 Task: Open a blank sheet, save the file as Emily Add the quote 'Life is a journey, not a destination.'Life is a journey, not a destination.  Apply font style Apply font style Bodoni MT Poster Compressed and font size 18 Align the text to the Left .Change the text color to  Light Red
Action: Mouse moved to (24, 17)
Screenshot: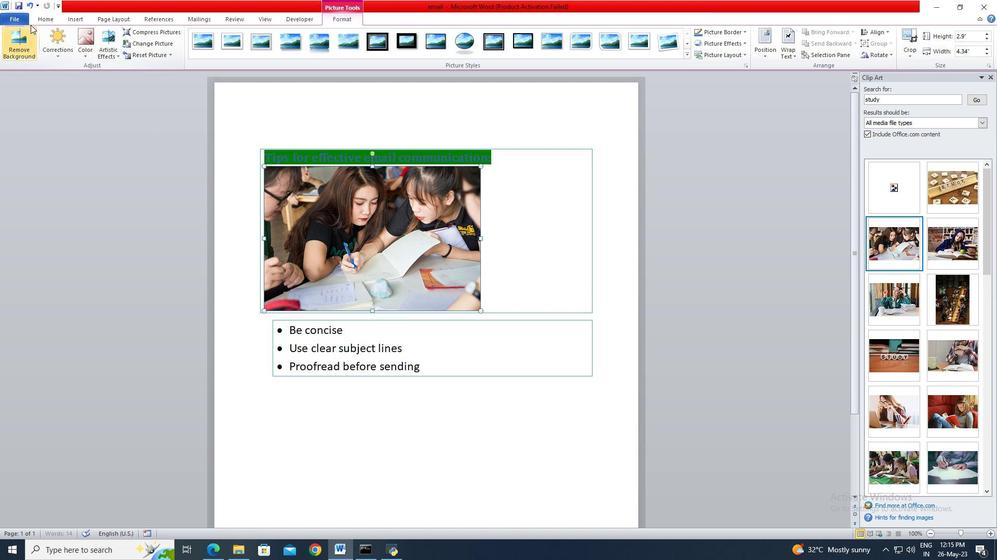 
Action: Mouse pressed left at (24, 17)
Screenshot: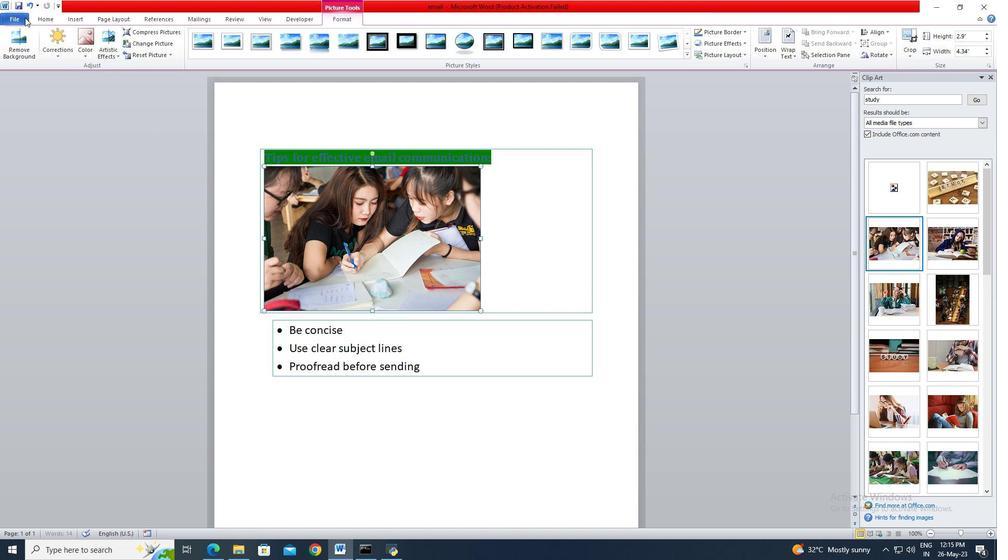 
Action: Mouse moved to (20, 135)
Screenshot: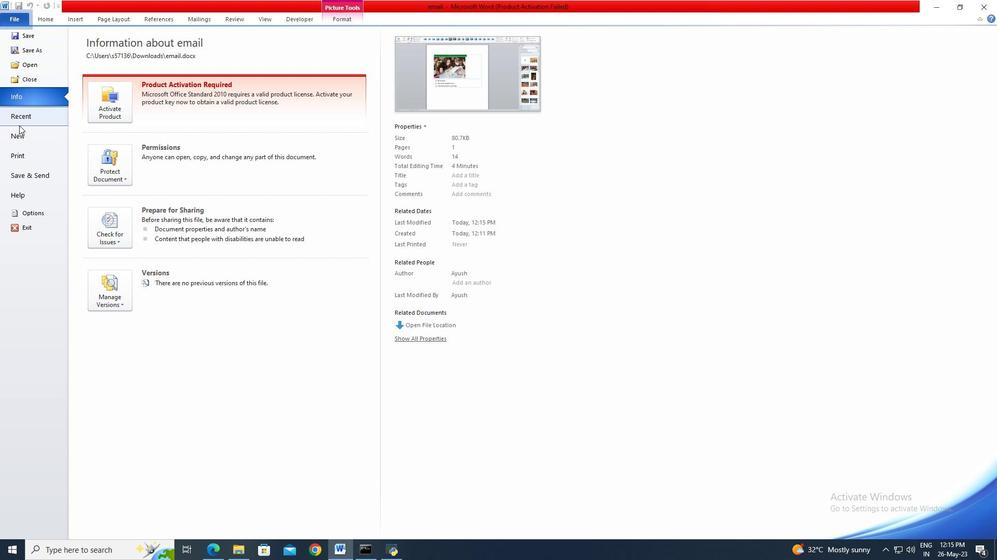 
Action: Mouse pressed left at (20, 135)
Screenshot: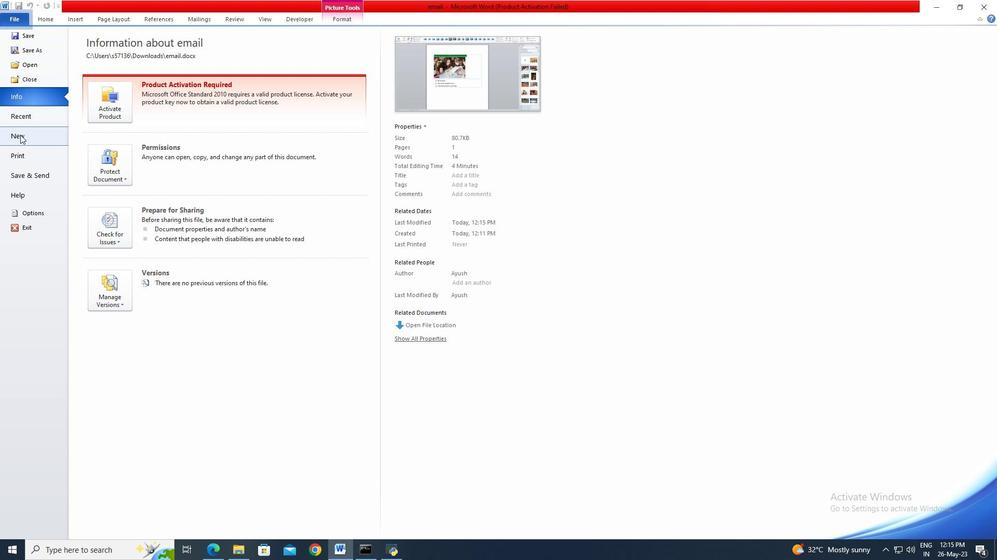 
Action: Mouse moved to (514, 260)
Screenshot: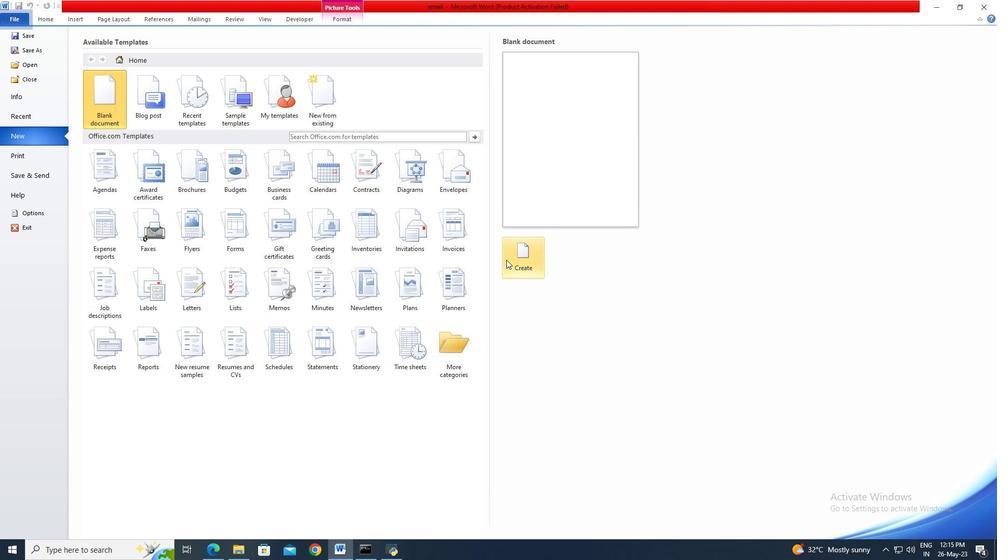
Action: Mouse pressed left at (514, 260)
Screenshot: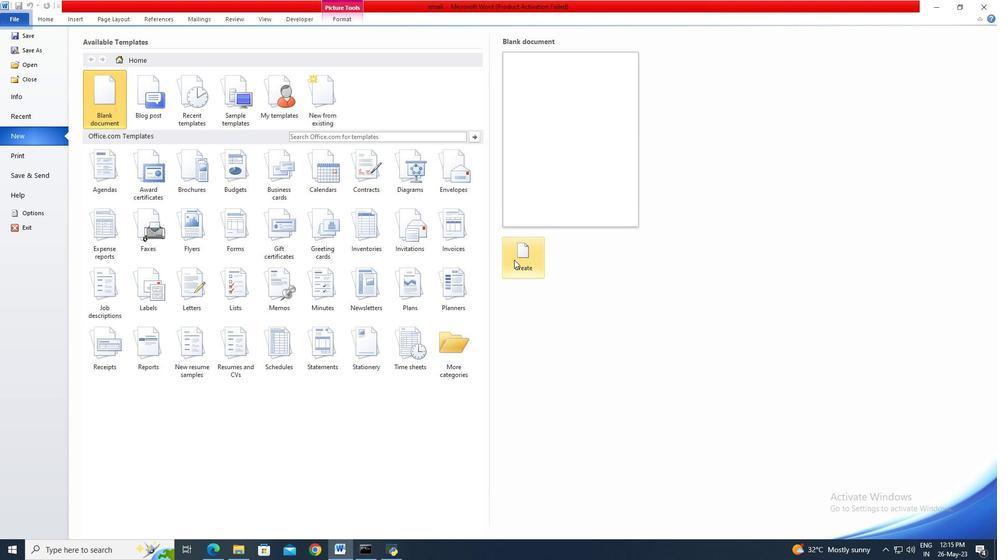 
Action: Mouse moved to (26, 22)
Screenshot: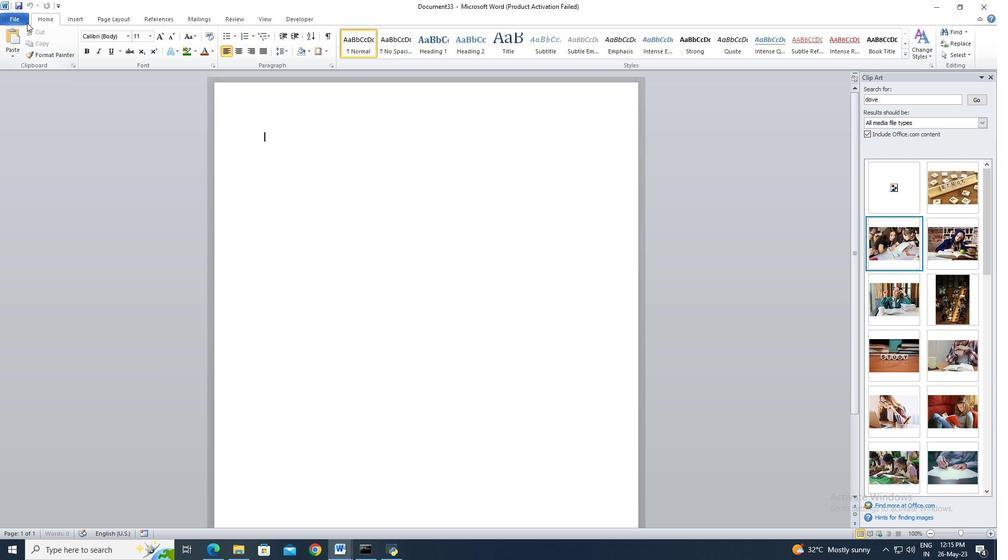 
Action: Mouse pressed left at (26, 22)
Screenshot: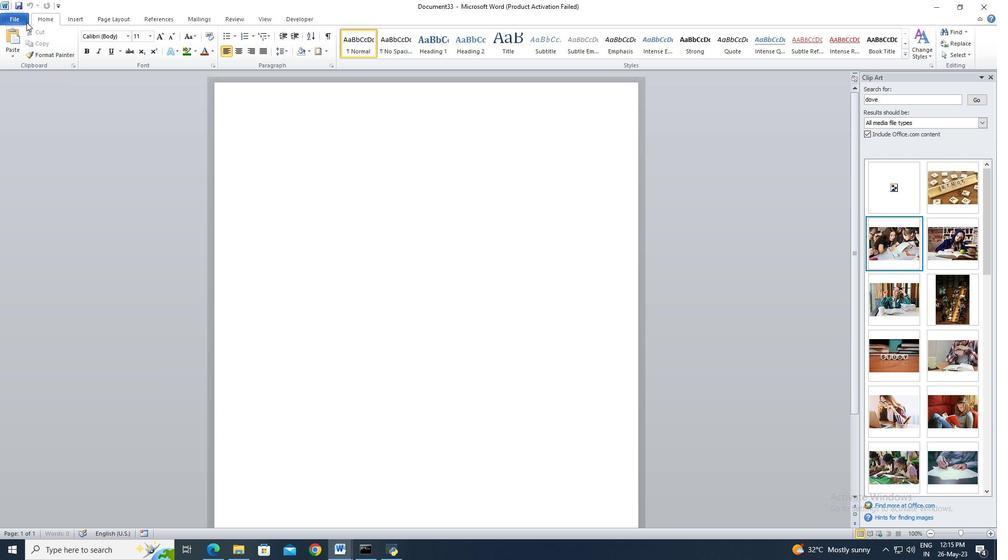 
Action: Mouse moved to (27, 48)
Screenshot: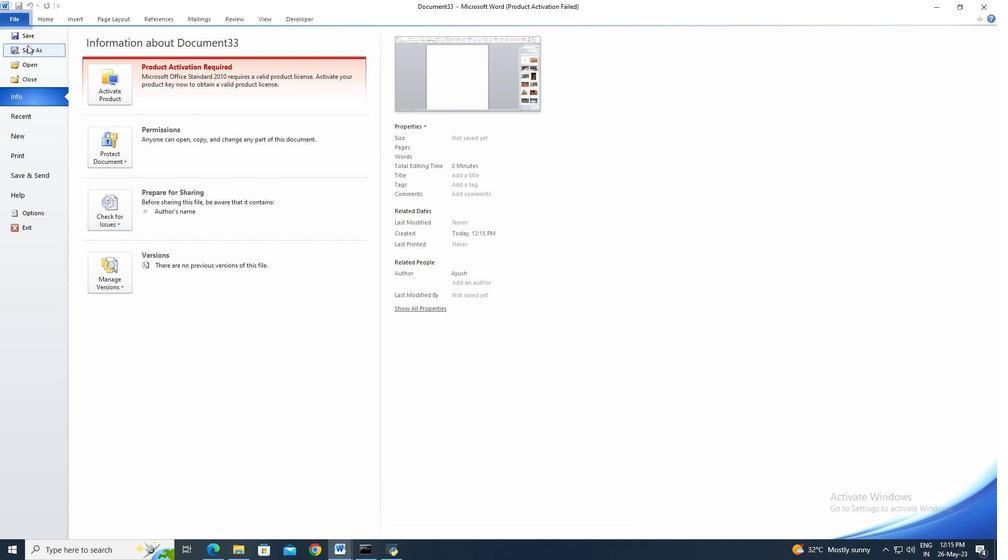 
Action: Mouse pressed left at (27, 48)
Screenshot: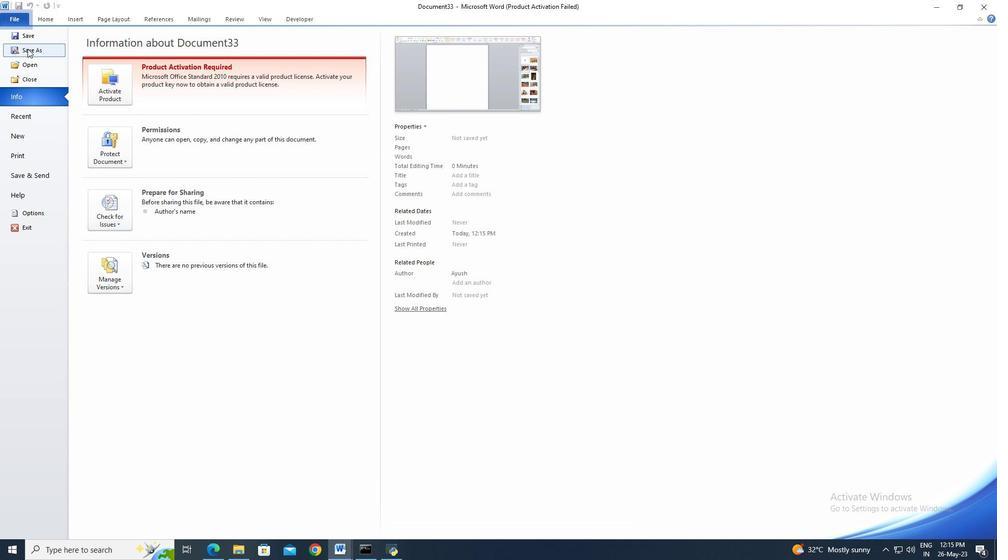 
Action: Mouse moved to (57, 116)
Screenshot: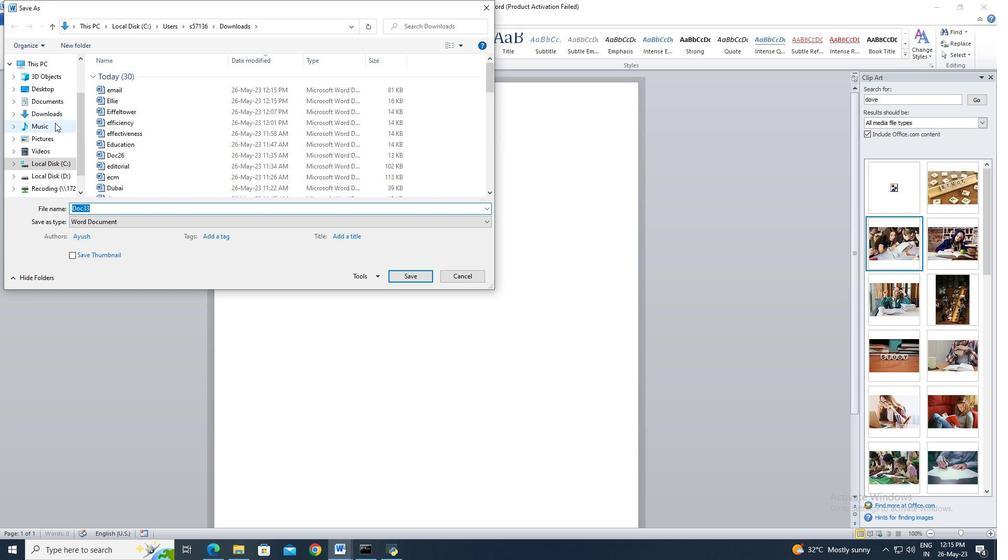 
Action: Mouse pressed left at (57, 116)
Screenshot: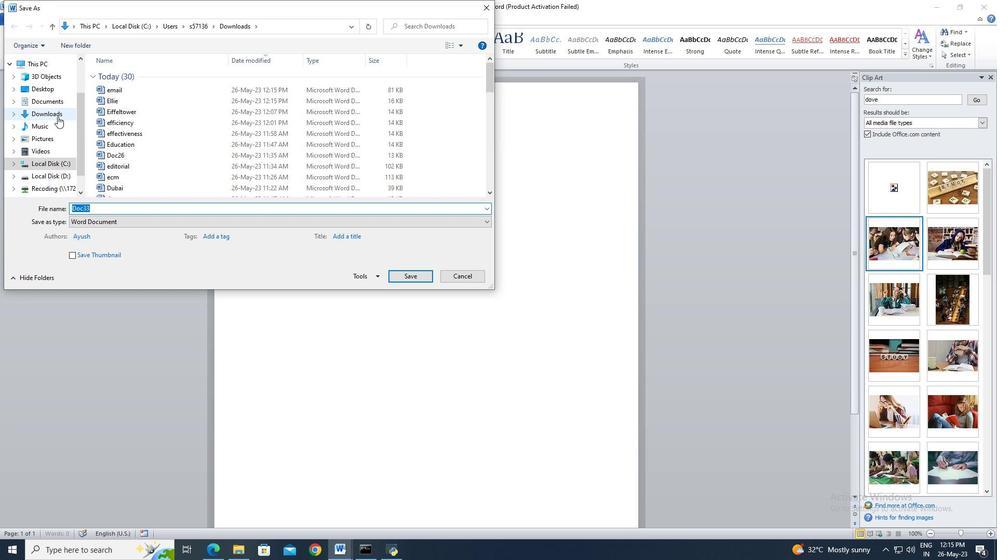 
Action: Mouse moved to (98, 208)
Screenshot: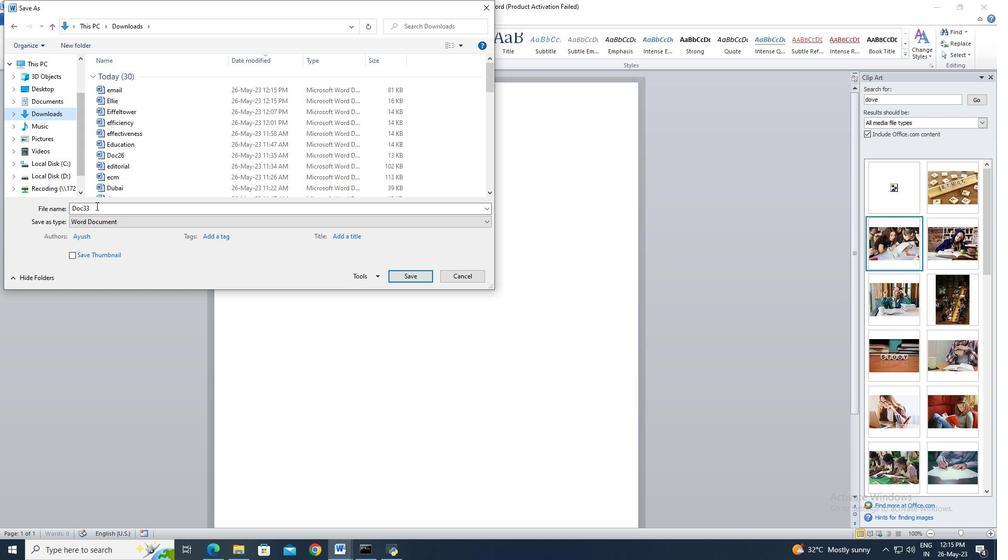 
Action: Mouse pressed left at (98, 208)
Screenshot: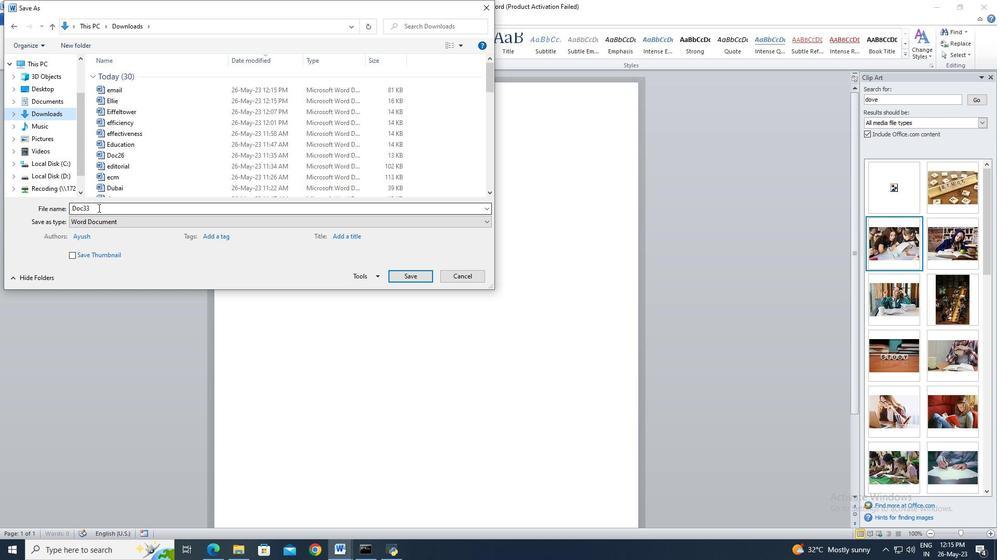 
Action: Key pressed <Key.shift>Emily
Screenshot: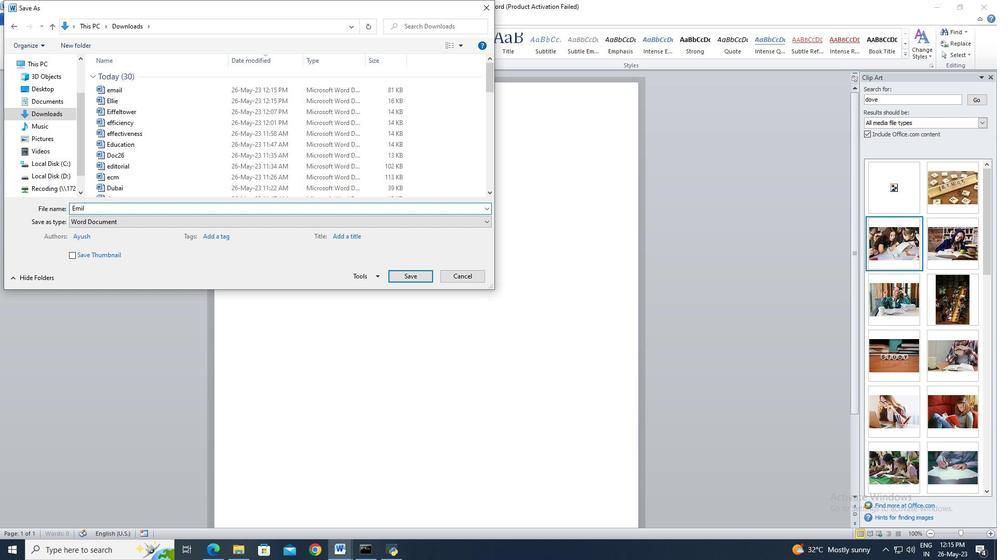 
Action: Mouse moved to (396, 277)
Screenshot: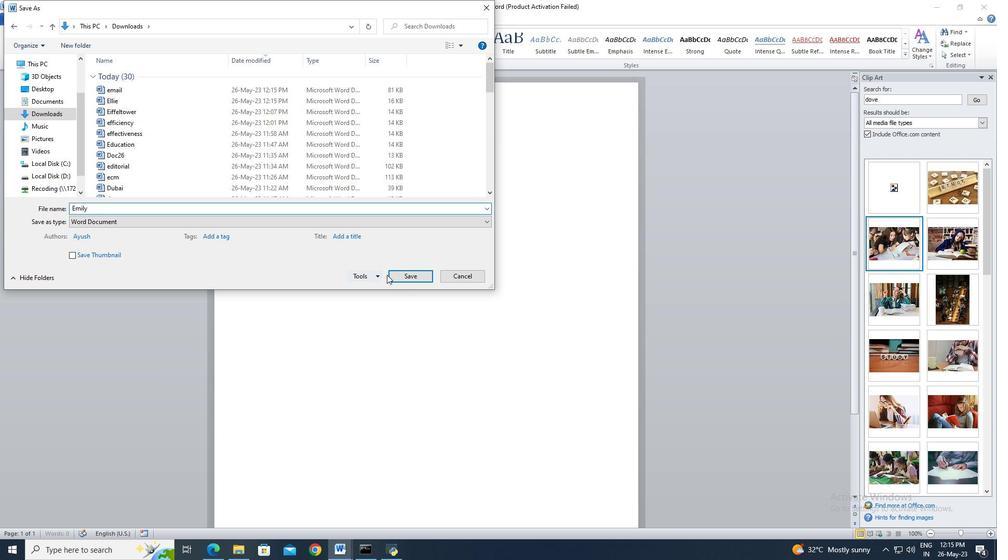 
Action: Mouse pressed left at (396, 277)
Screenshot: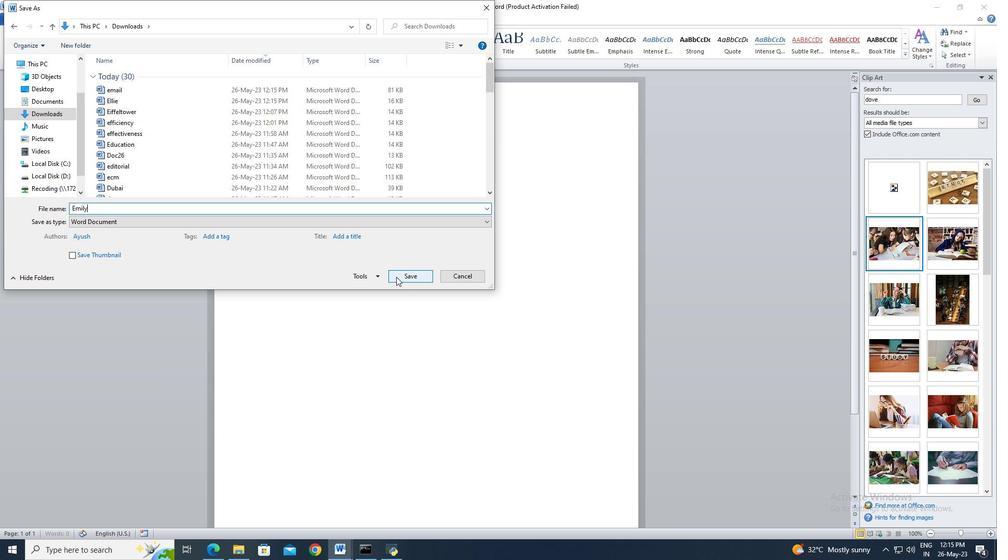 
Action: Mouse moved to (322, 155)
Screenshot: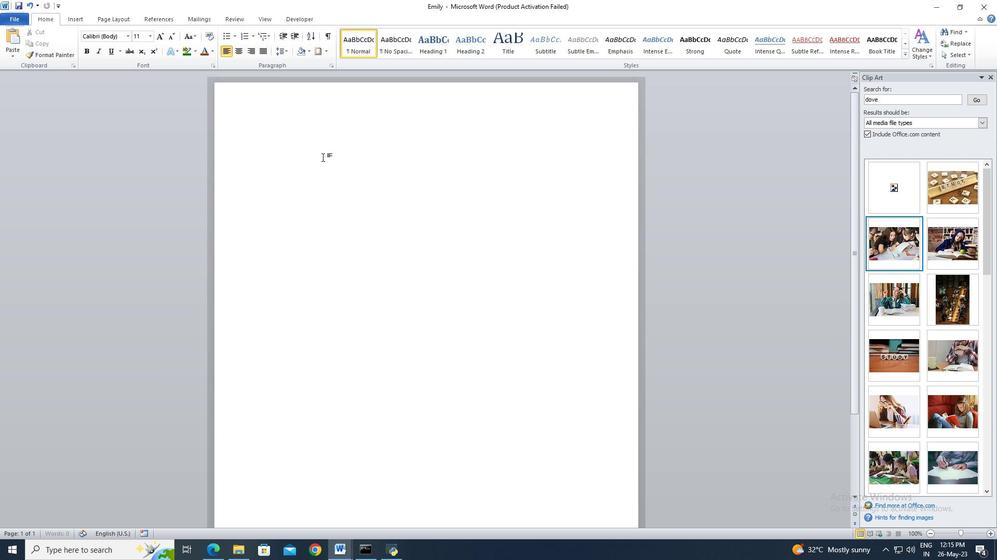 
Action: Mouse pressed left at (322, 155)
Screenshot: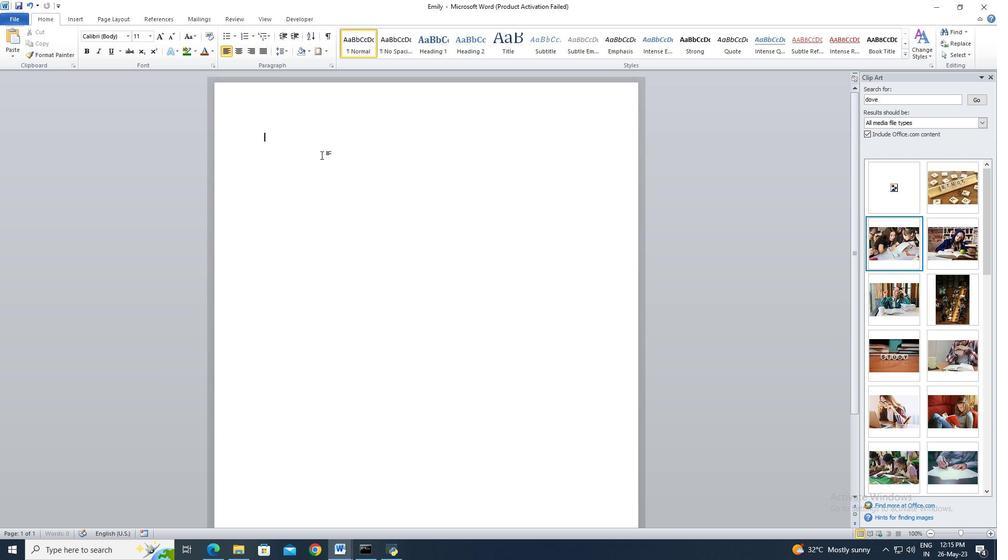 
Action: Key pressed <Key.shift>"<Key.shift>Life<Key.space><Key.backspace><Key.backspace>ife<Key.space>is<Key.space>a<Key.space><Key.space>journeey<Key.space><Key.backspace>,<Key.space>nnot<Key.space>a<Key.space>destttinaatioon.<Key.shift>"
Screenshot: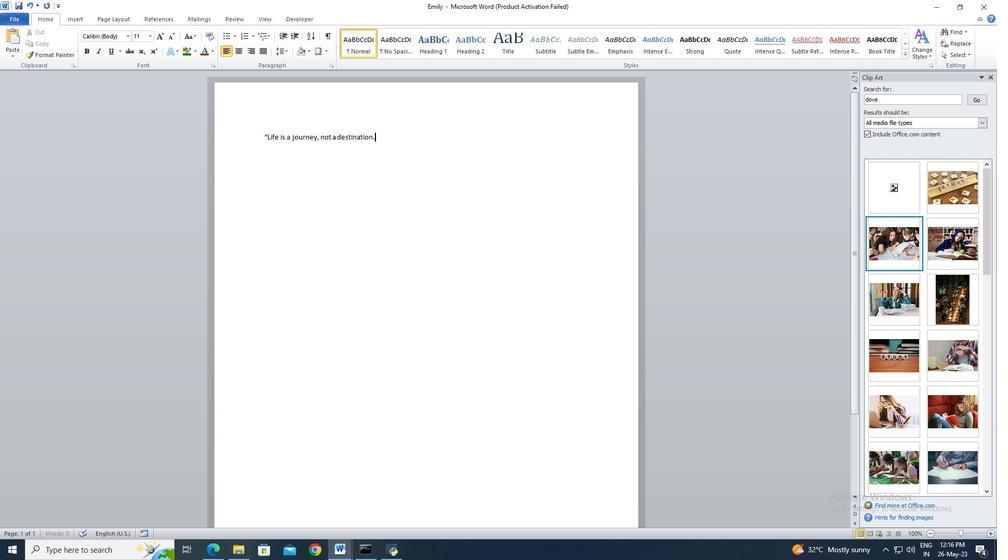 
Action: Mouse moved to (261, 137)
Screenshot: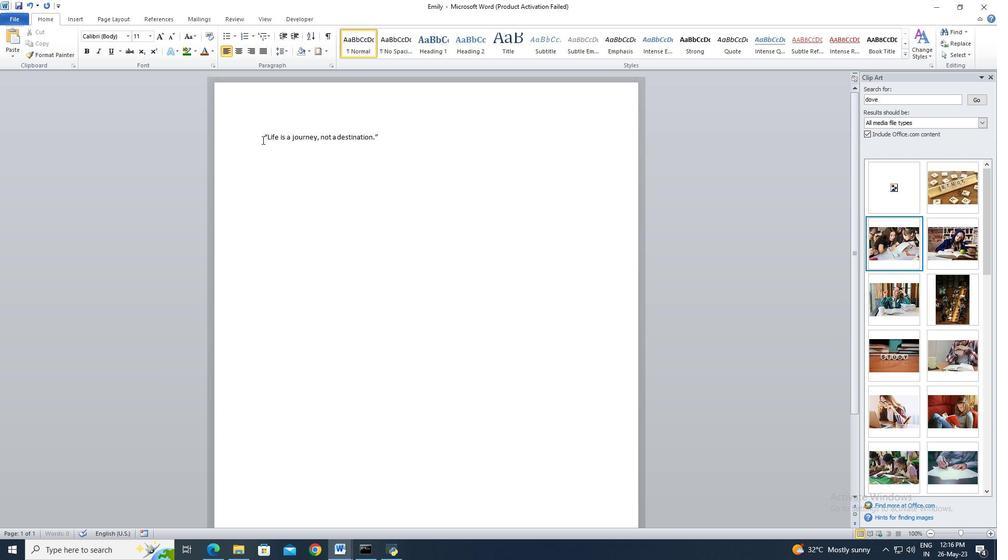 
Action: Mouse pressed left at (261, 137)
Screenshot: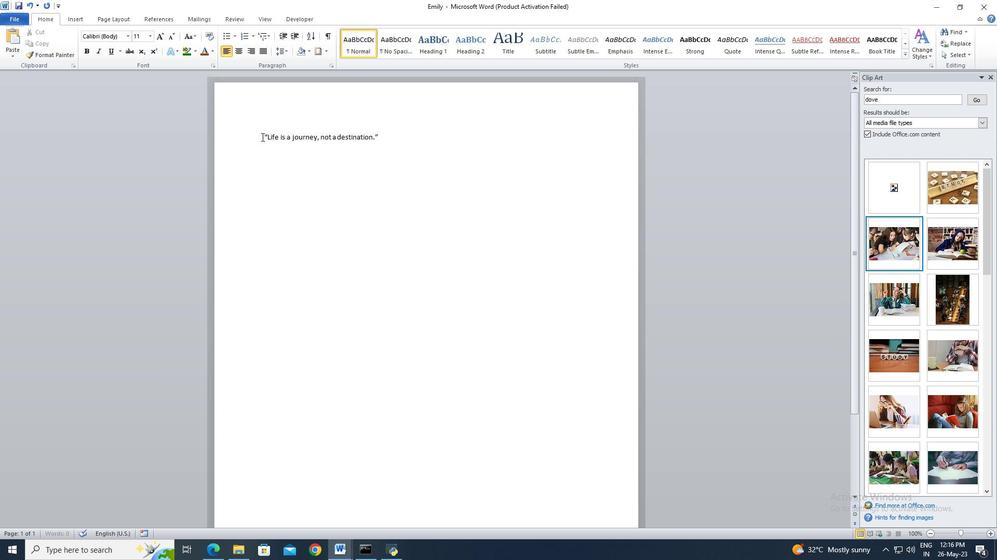 
Action: Mouse moved to (261, 136)
Screenshot: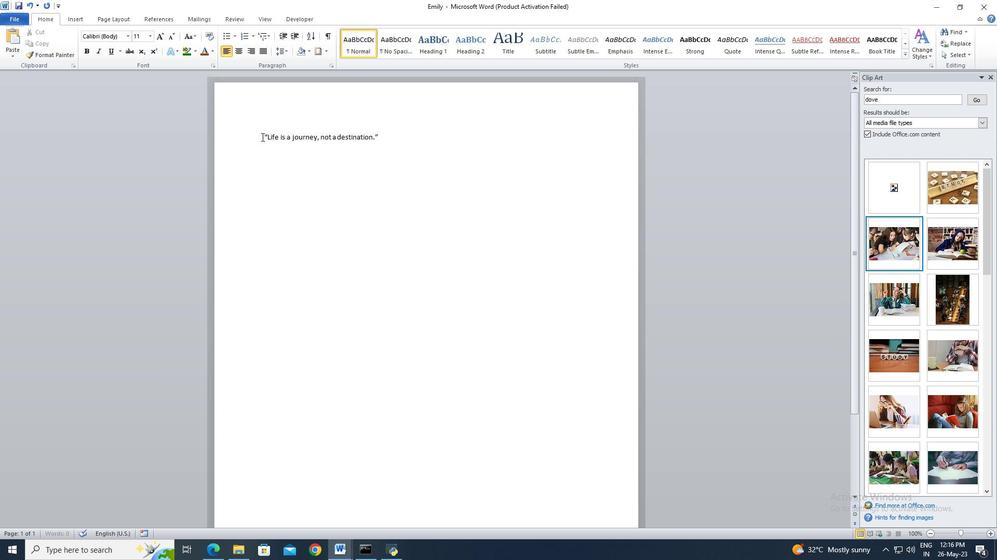 
Action: Key pressed ctrl+A
Screenshot: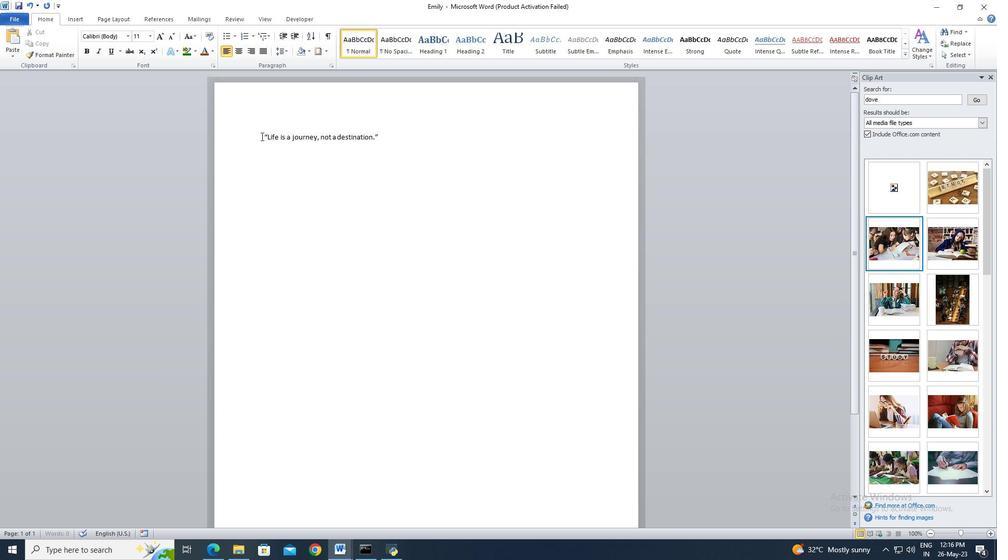 
Action: Mouse moved to (102, 39)
Screenshot: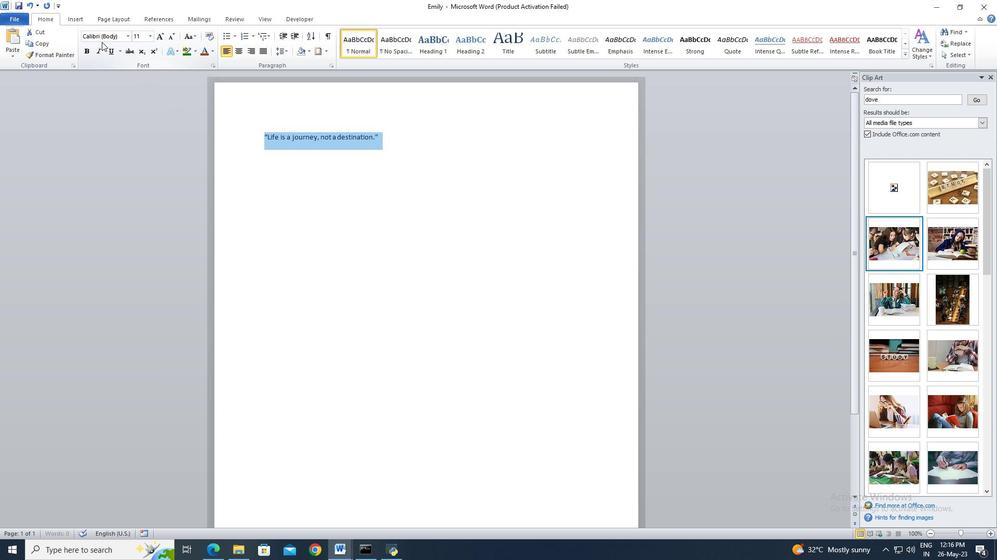 
Action: Mouse pressed left at (102, 39)
Screenshot: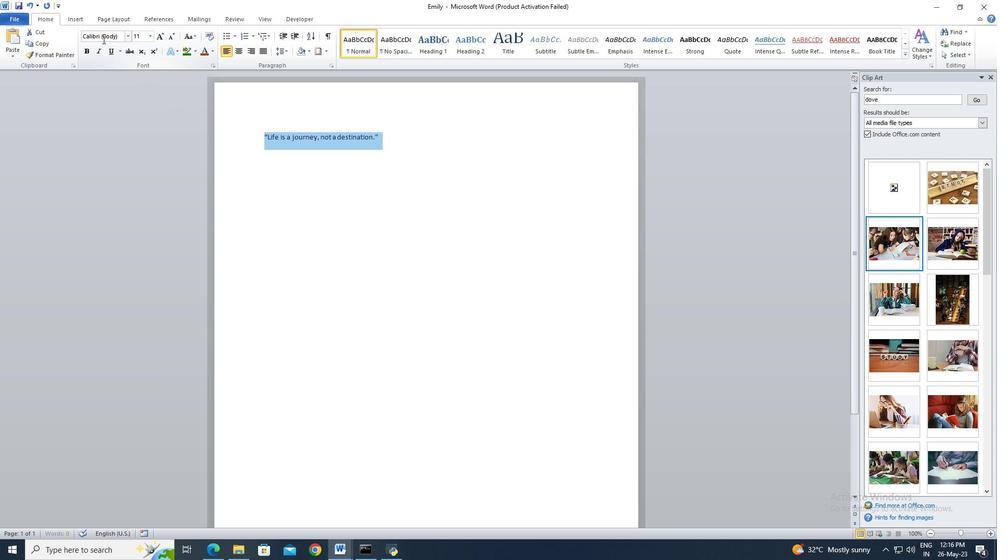 
Action: Key pressed <Key.shift>Bodono<Key.backspace>i<Key.space><Key.shift>MT<Key.space><Key.shift>Poster<Key.space><Key.shift>Compressed<Key.enter>
Screenshot: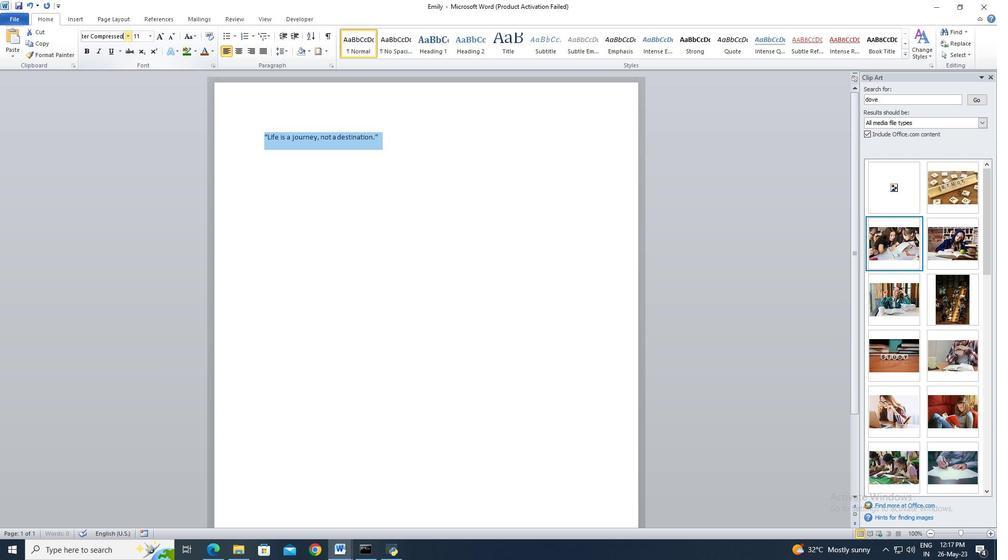 
Action: Mouse moved to (139, 38)
Screenshot: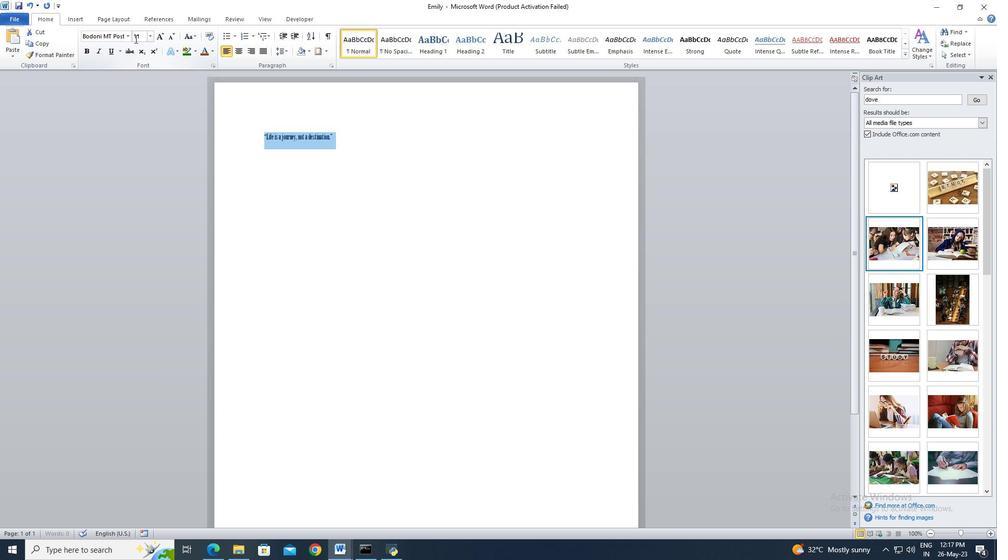 
Action: Mouse pressed left at (139, 38)
Screenshot: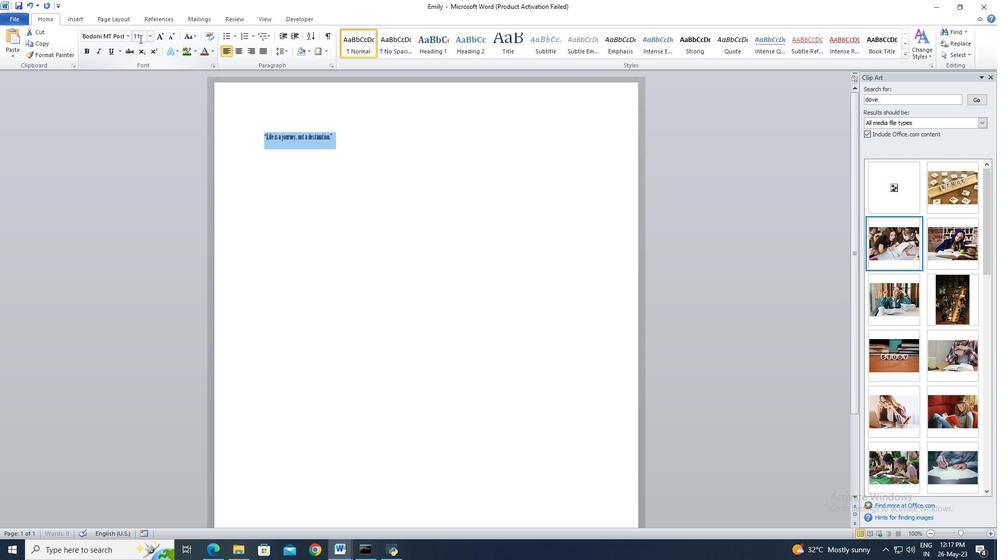 
Action: Key pressed 18
Screenshot: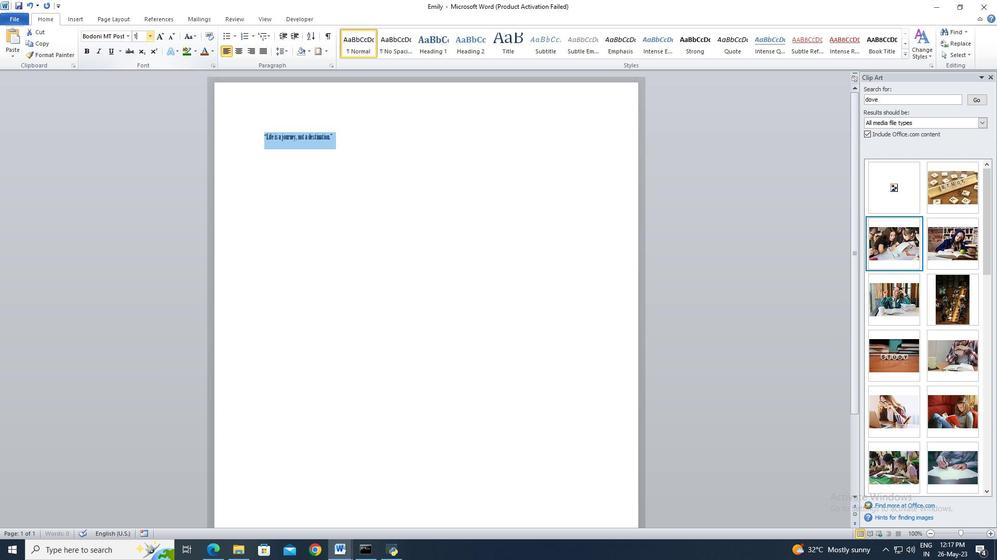 
Action: Mouse moved to (139, 38)
Screenshot: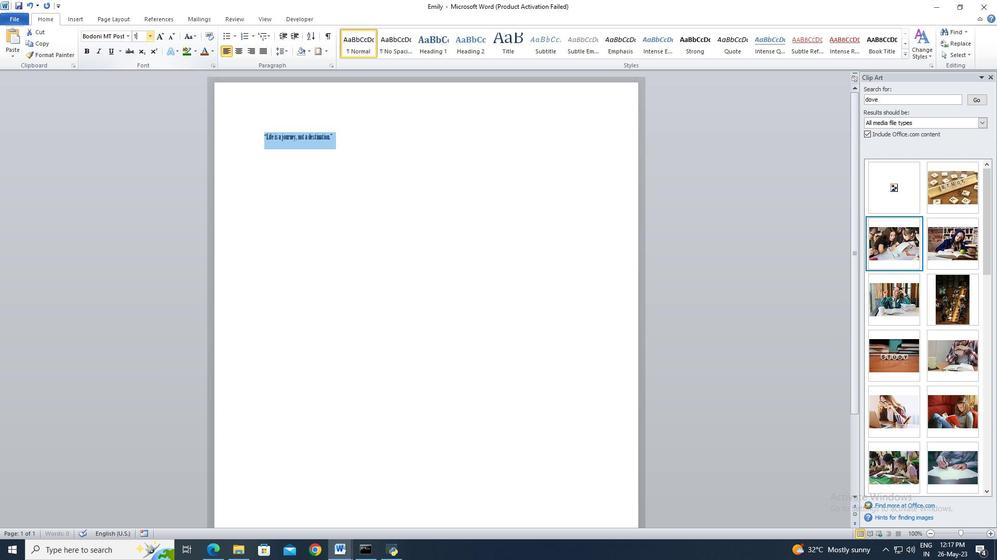 
Action: Key pressed <Key.enter>
Screenshot: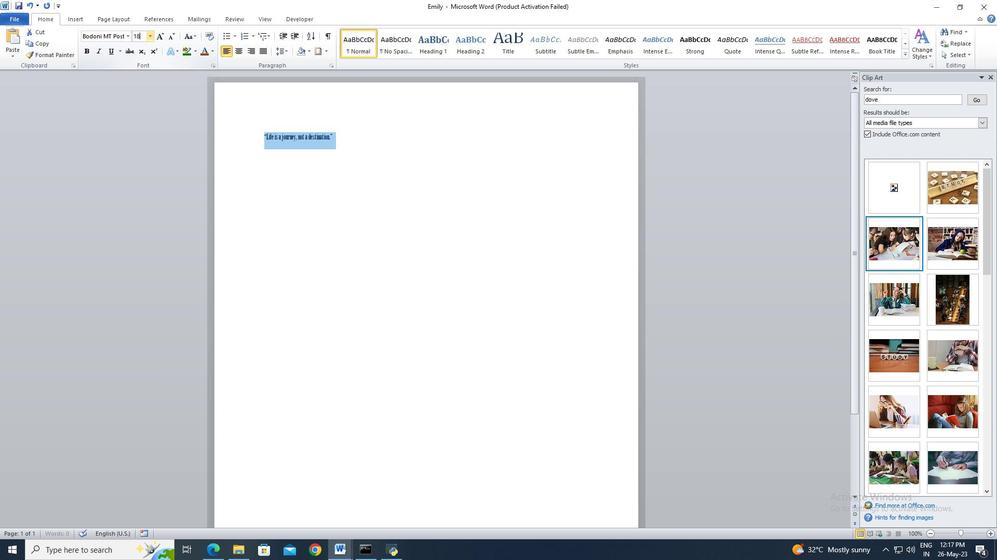
Action: Mouse moved to (225, 52)
Screenshot: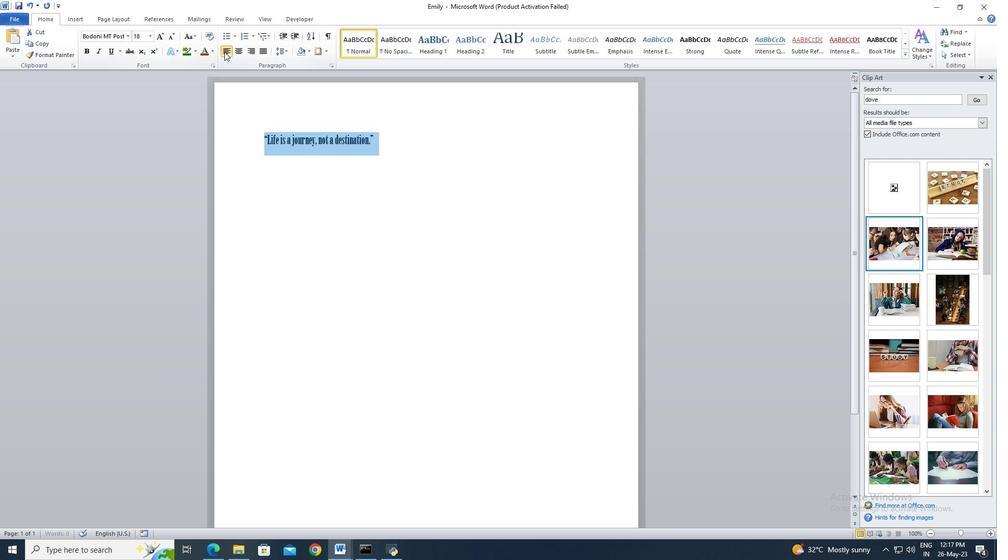 
Action: Mouse pressed left at (225, 52)
Screenshot: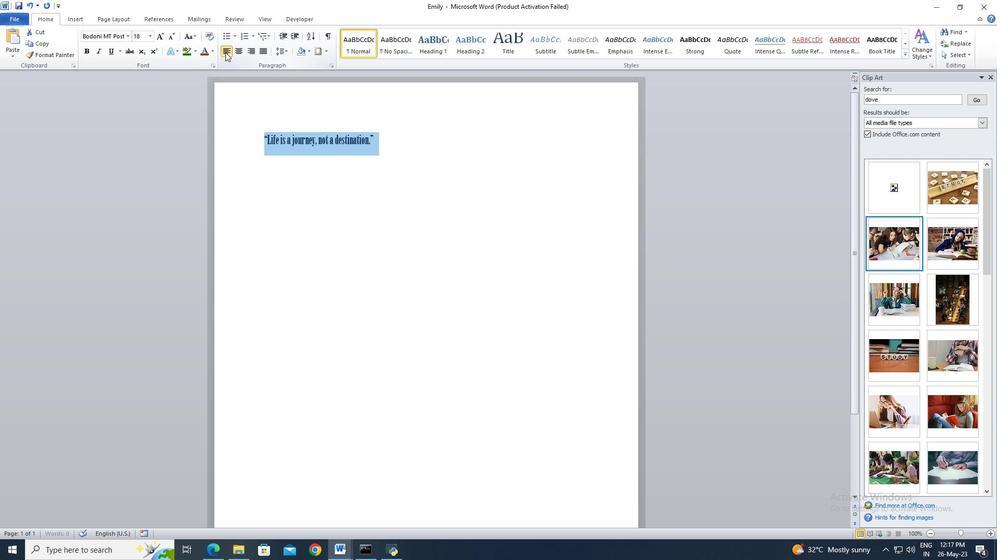 
Action: Mouse moved to (212, 50)
Screenshot: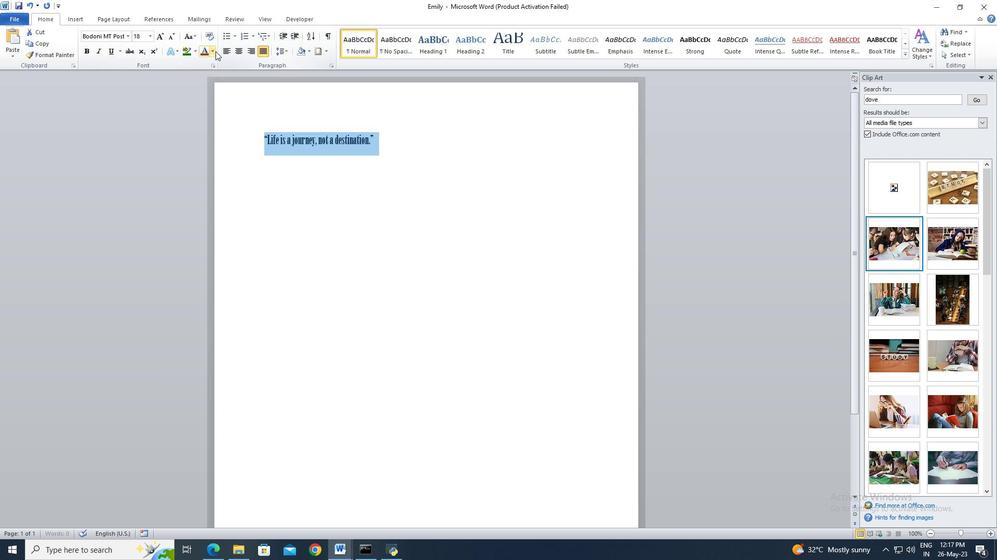 
Action: Mouse pressed left at (212, 50)
Screenshot: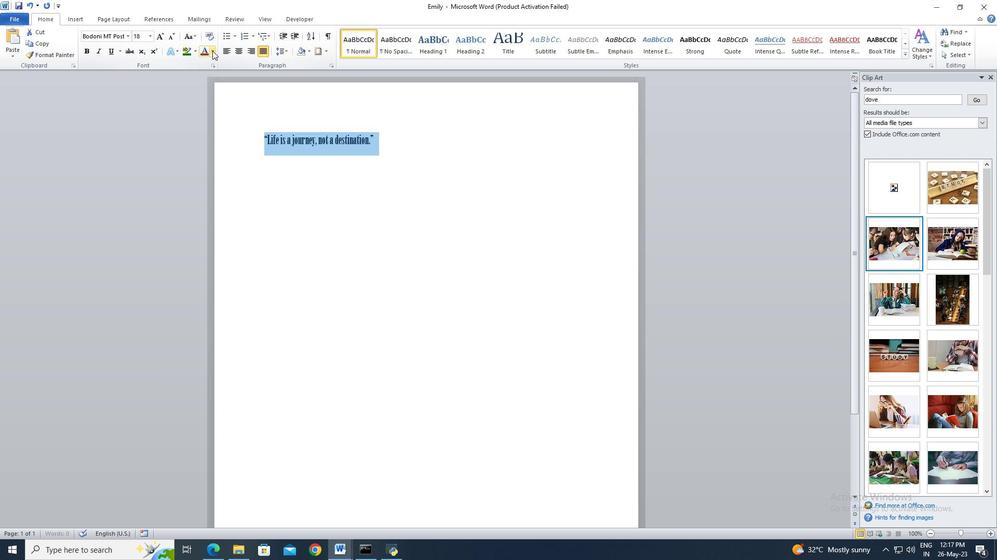 
Action: Mouse moved to (251, 107)
Screenshot: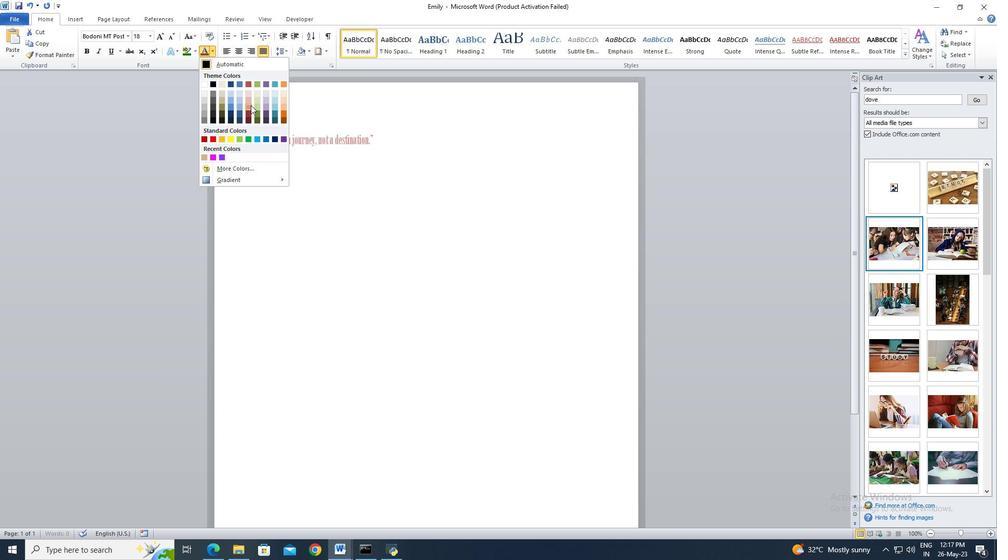 
Action: Mouse pressed left at (251, 107)
Screenshot: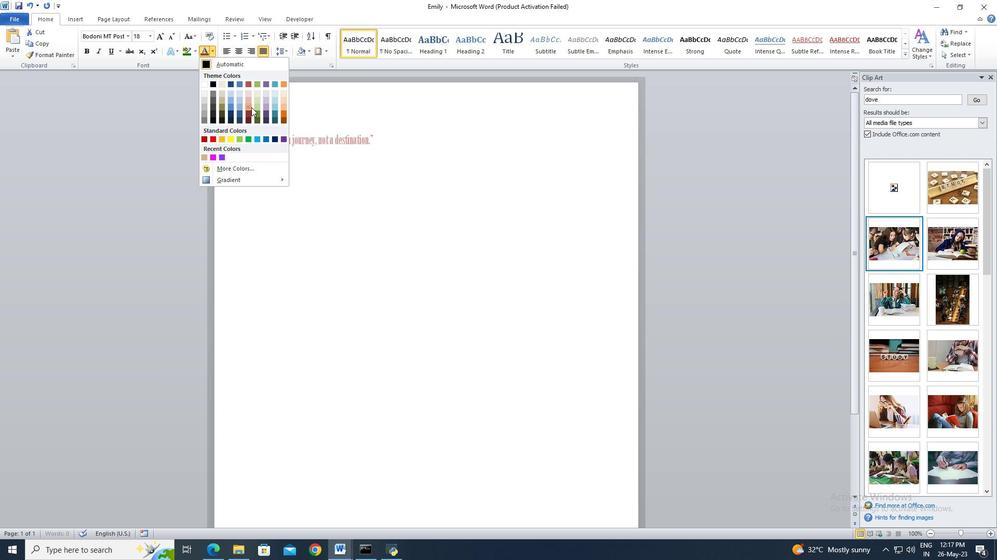 
Action: Mouse moved to (396, 140)
Screenshot: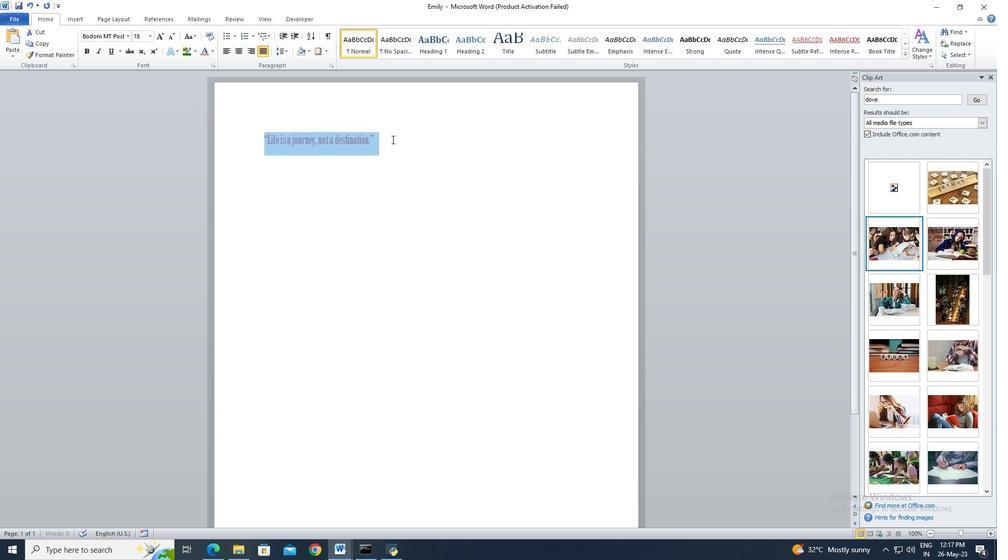 
Action: Mouse pressed left at (396, 140)
Screenshot: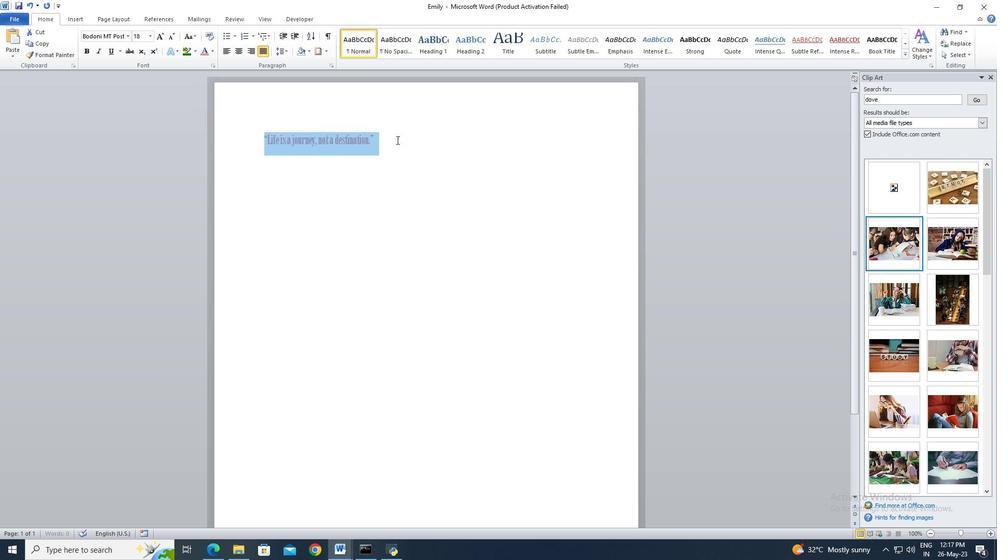 
Action: Mouse moved to (397, 140)
Screenshot: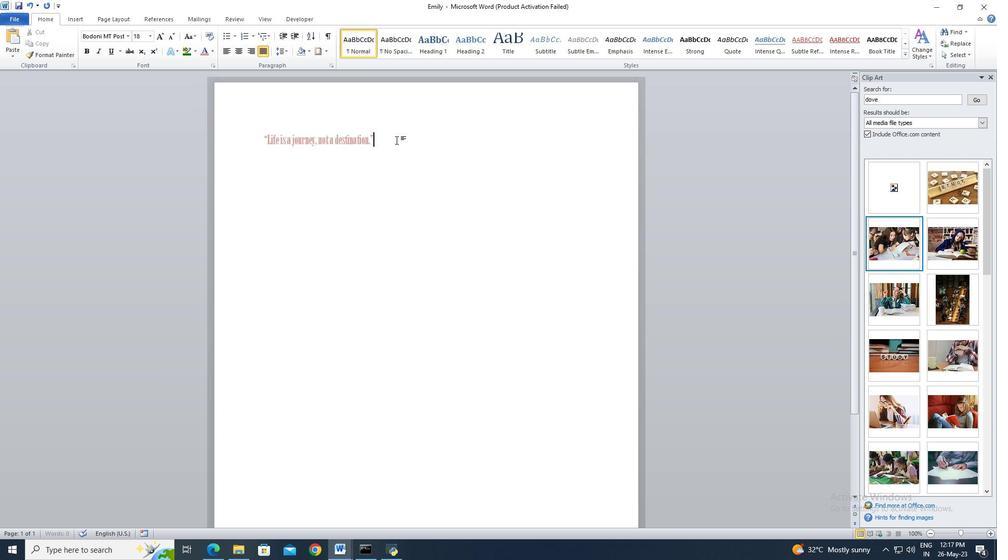 
